 Task: Sort the products by relevance.
Action: Mouse moved to (21, 97)
Screenshot: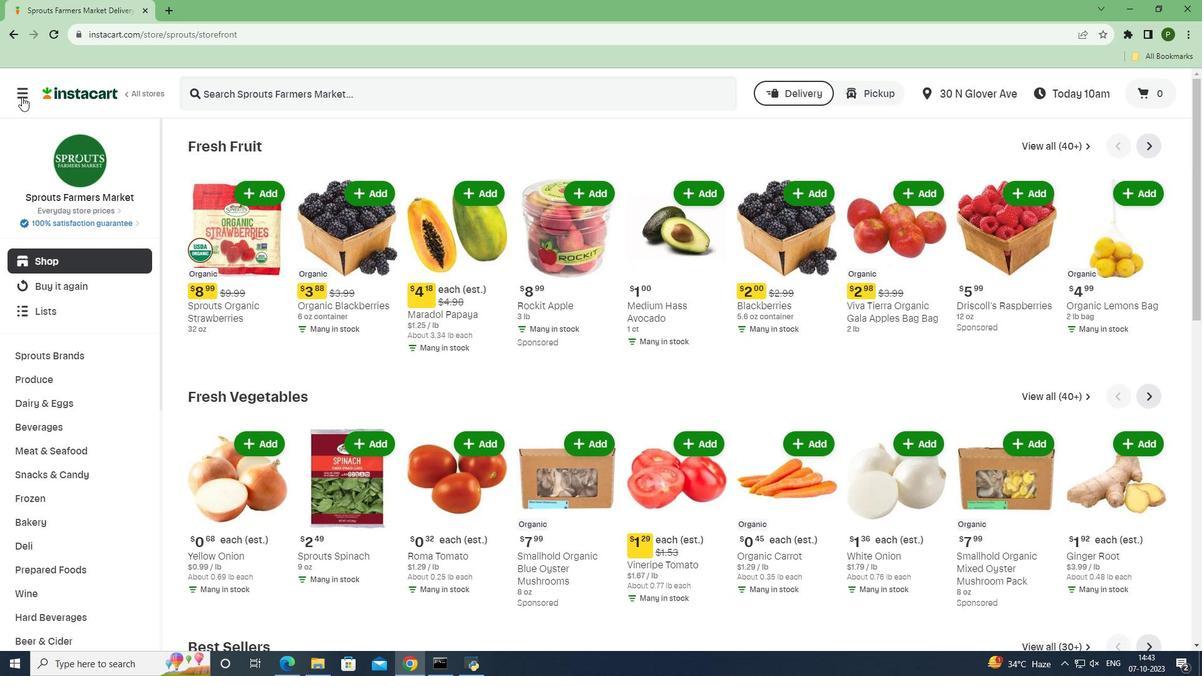 
Action: Mouse pressed left at (21, 97)
Screenshot: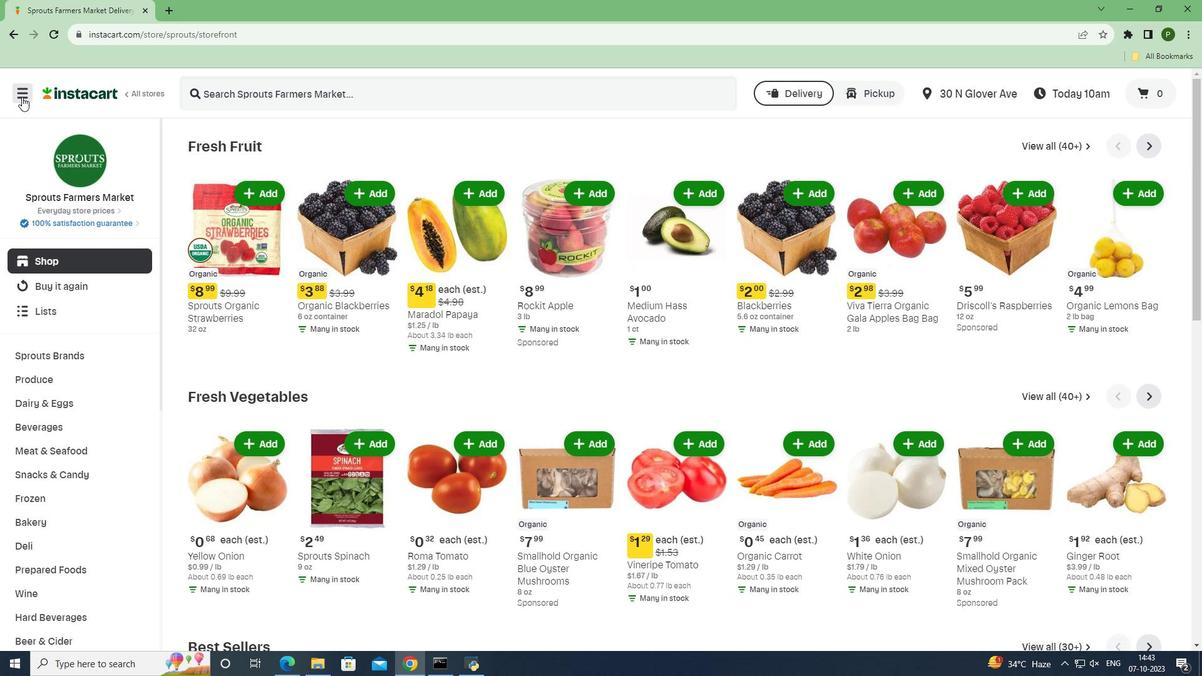 
Action: Mouse moved to (38, 325)
Screenshot: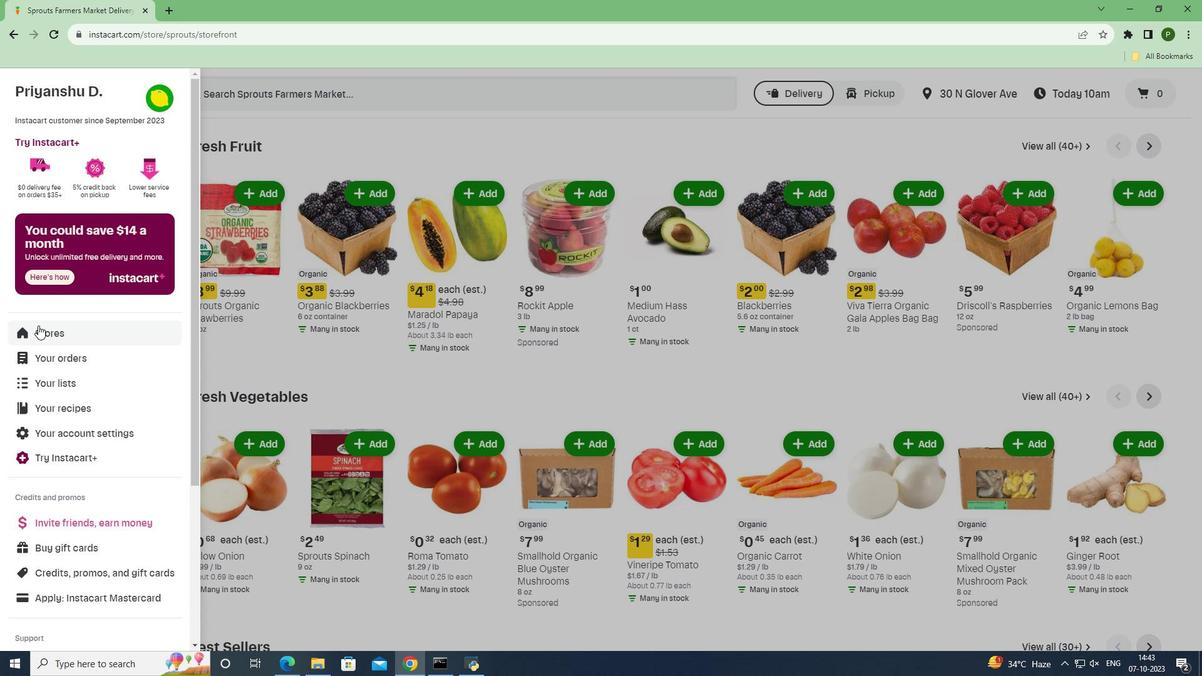 
Action: Mouse pressed left at (38, 325)
Screenshot: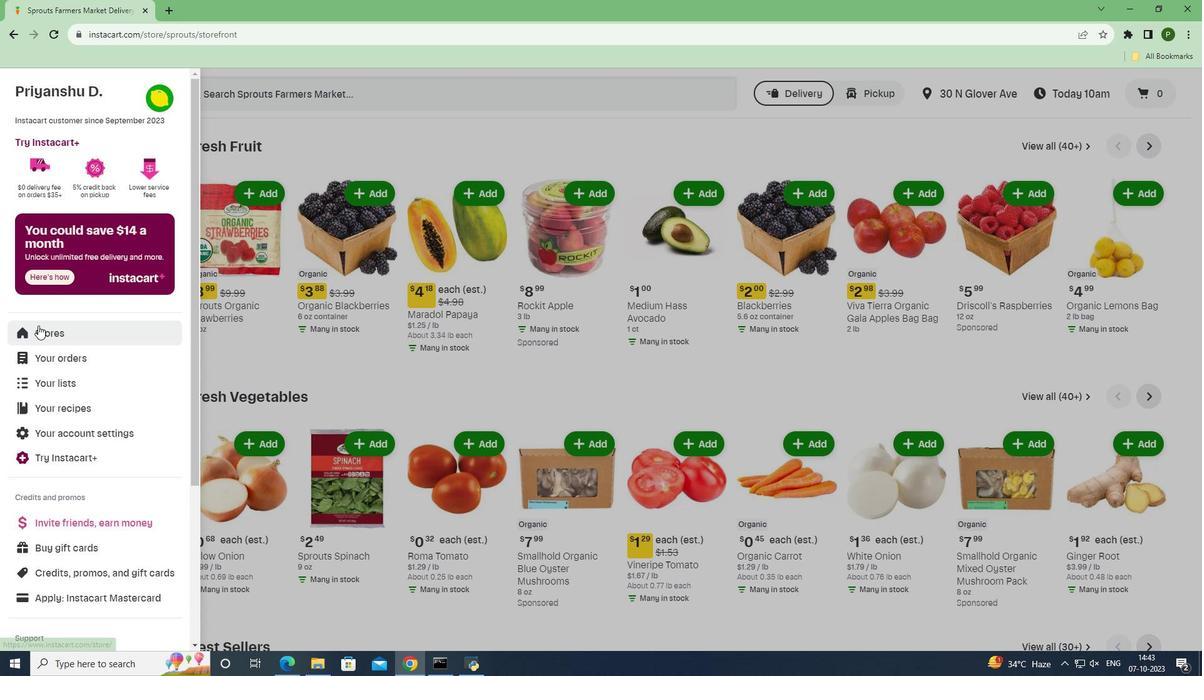 
Action: Mouse moved to (291, 149)
Screenshot: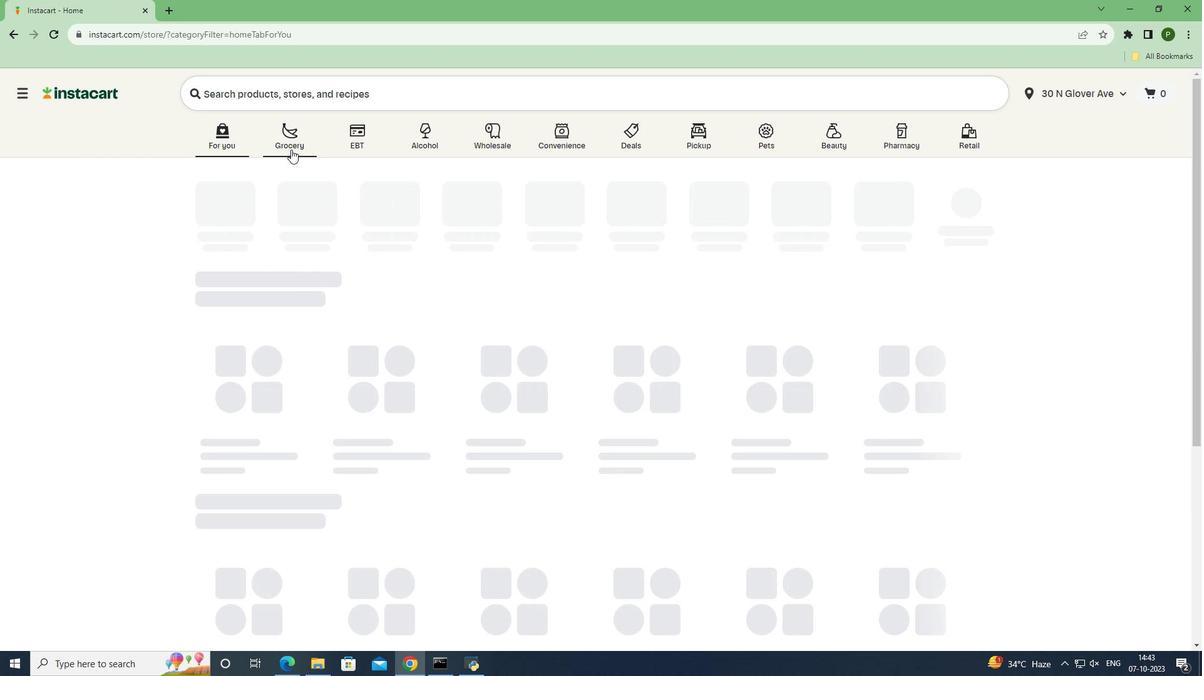 
Action: Mouse pressed left at (291, 149)
Screenshot: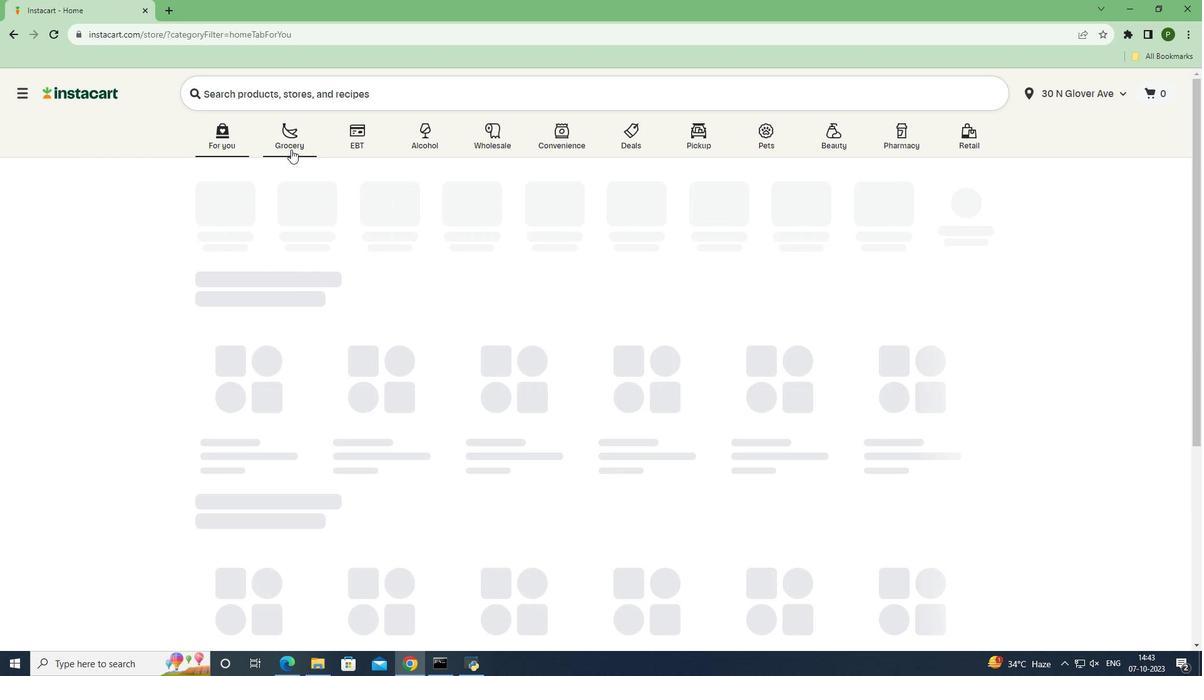 
Action: Mouse moved to (503, 289)
Screenshot: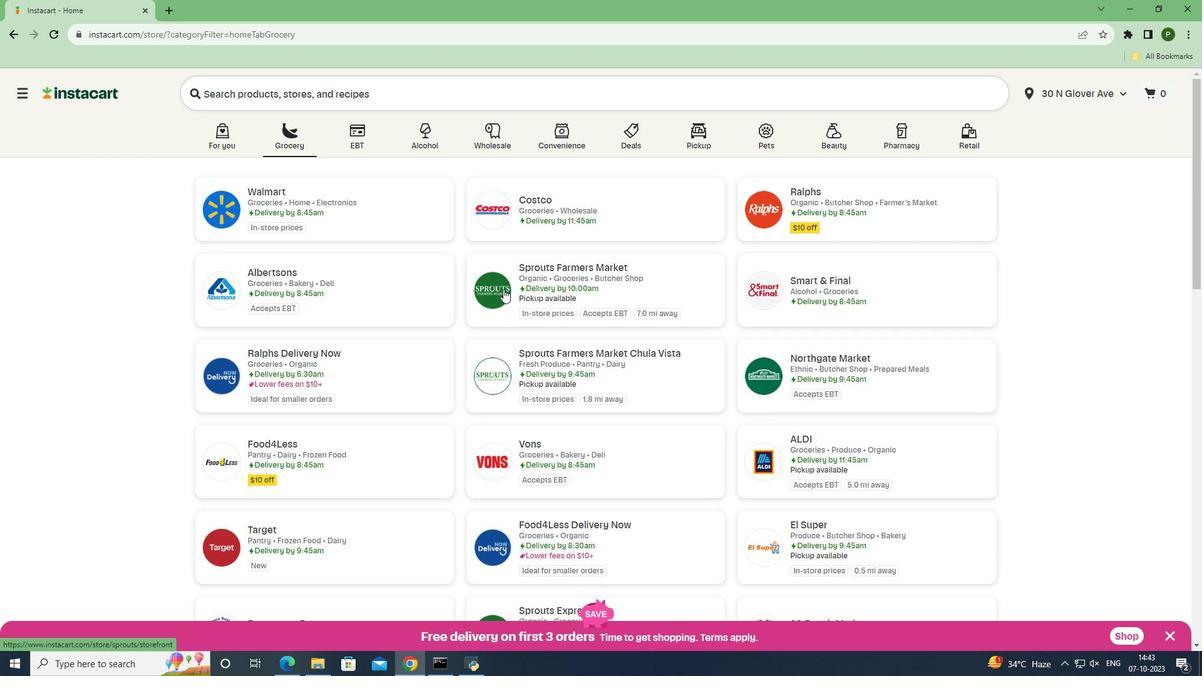 
Action: Mouse pressed left at (503, 289)
Screenshot: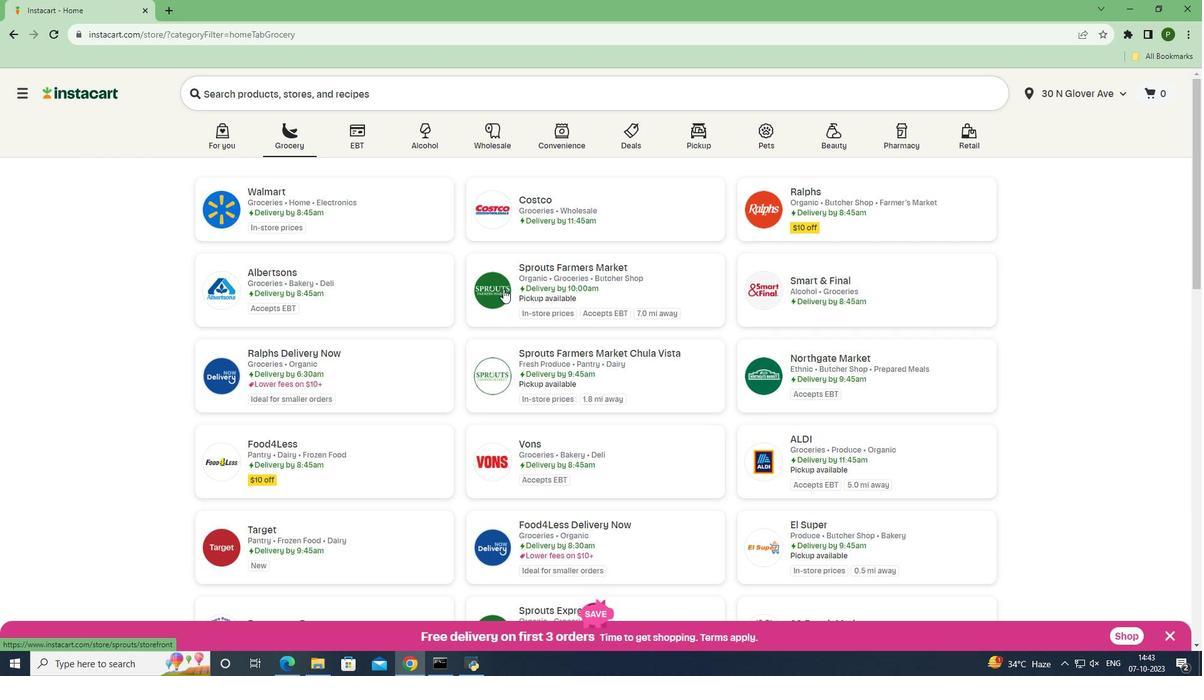 
Action: Mouse moved to (116, 400)
Screenshot: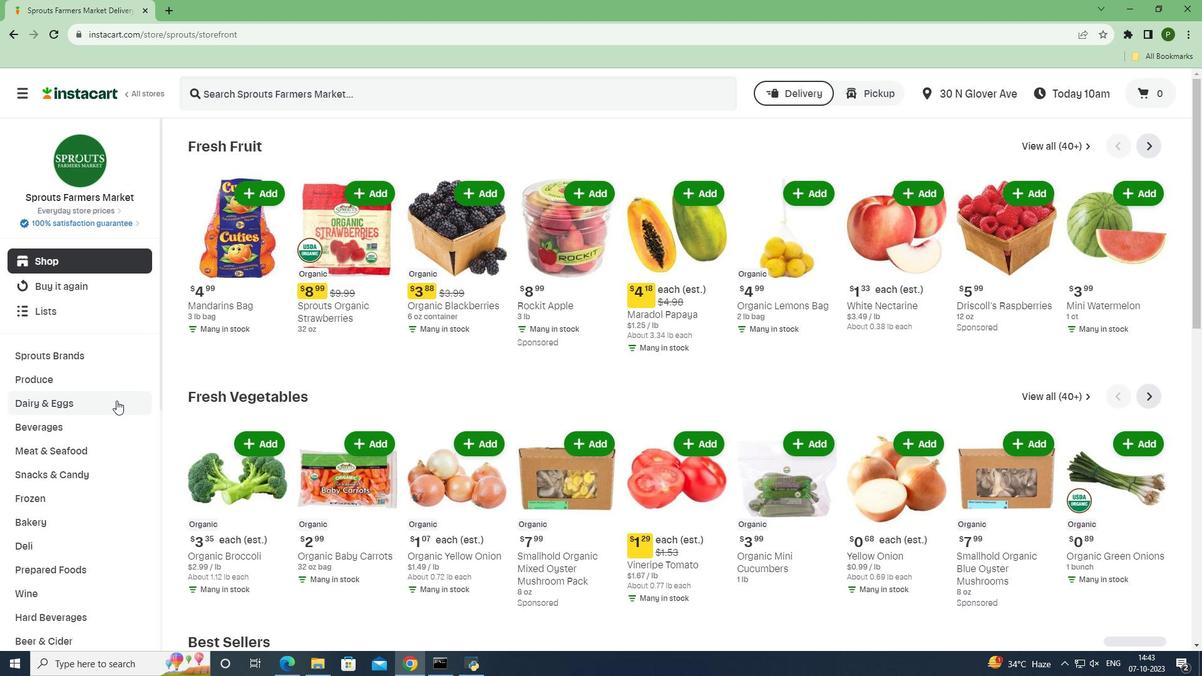 
Action: Mouse pressed left at (116, 400)
Screenshot: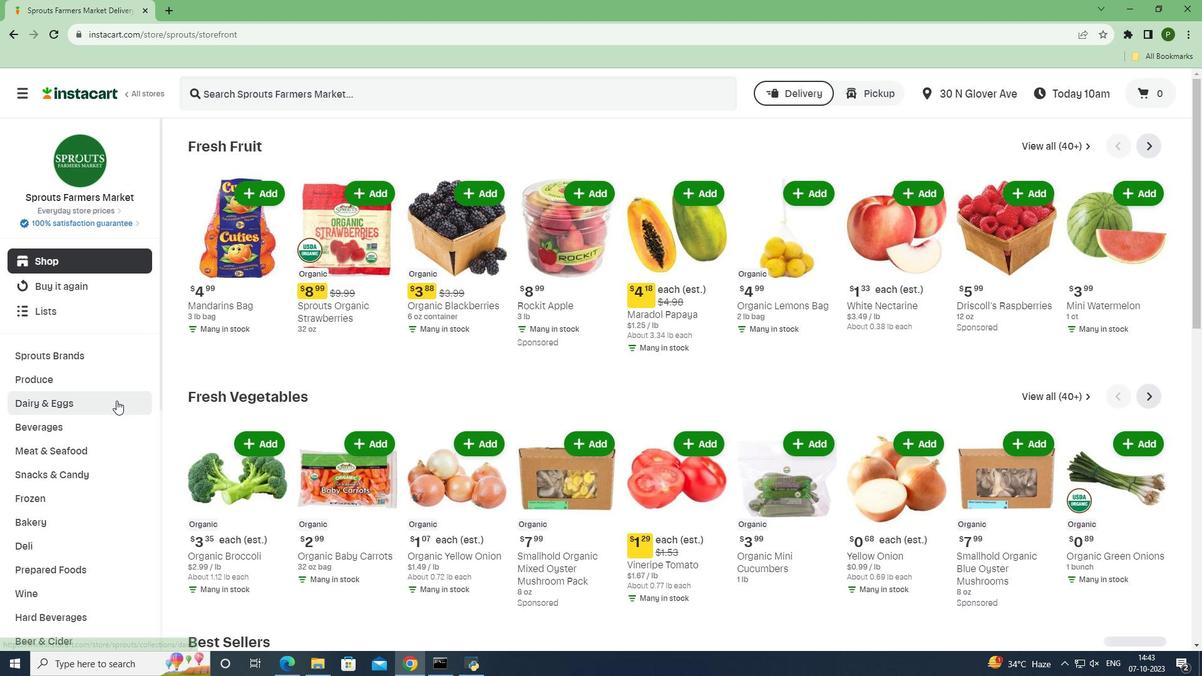 
Action: Mouse moved to (70, 498)
Screenshot: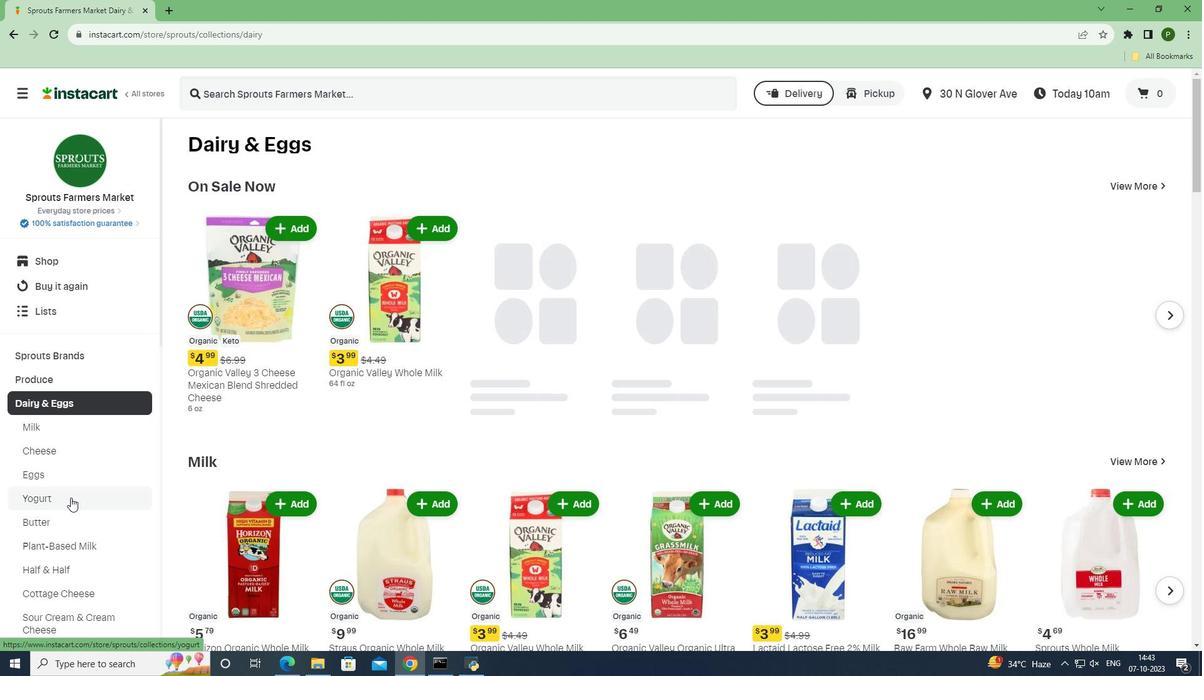 
Action: Mouse pressed left at (70, 498)
Screenshot: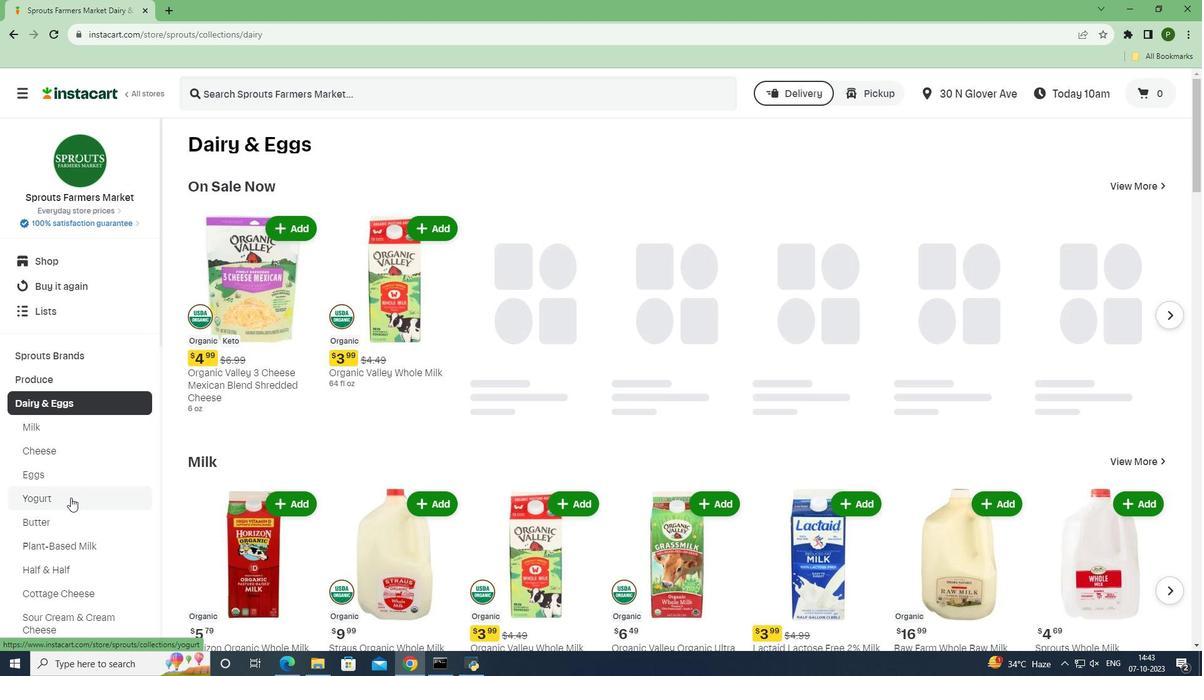 
Action: Mouse moved to (1092, 236)
Screenshot: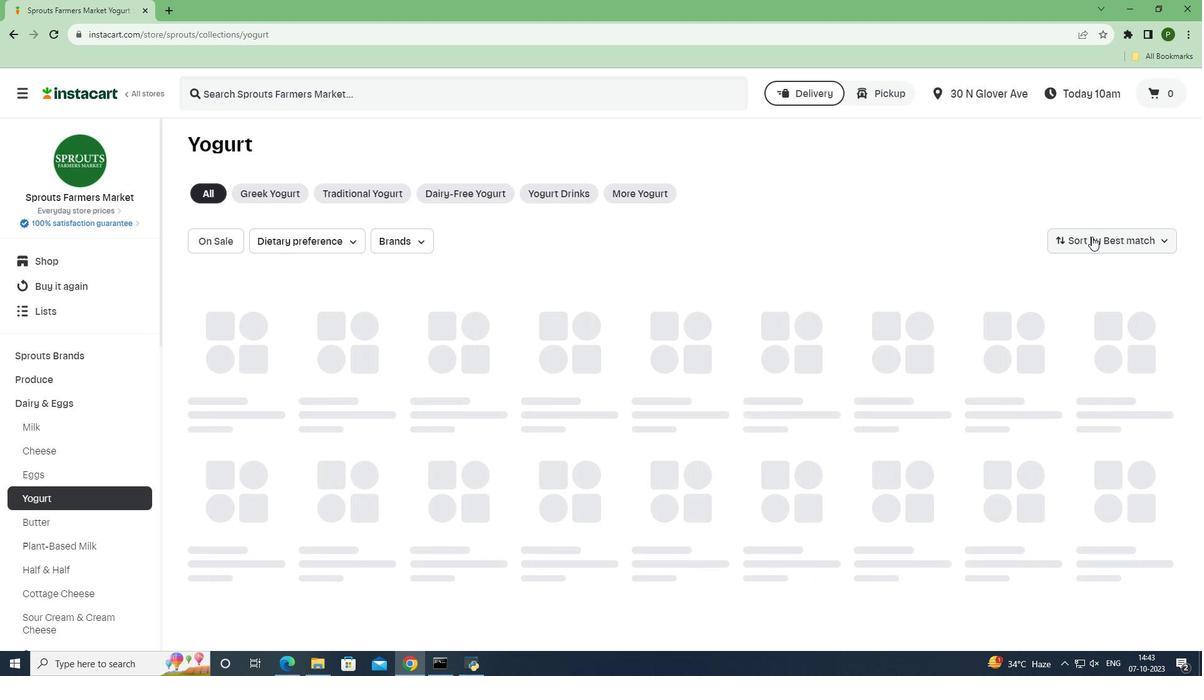 
Action: Mouse pressed left at (1092, 236)
Screenshot: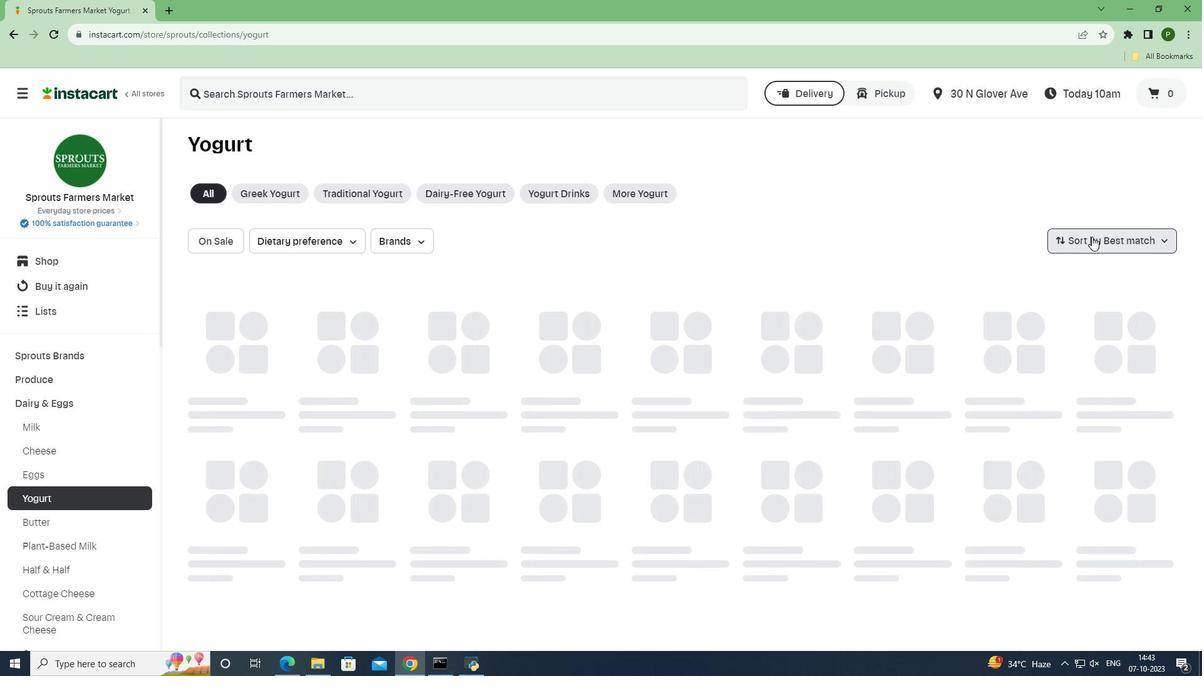 
Action: Mouse moved to (1074, 422)
Screenshot: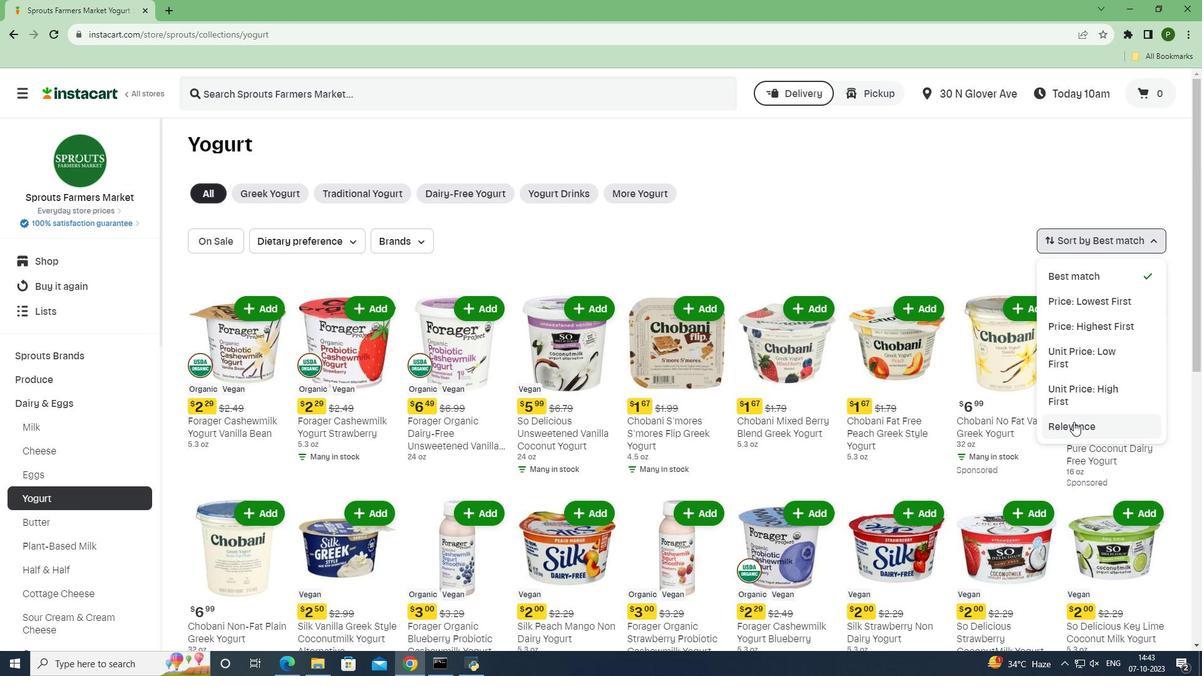 
Action: Mouse pressed left at (1074, 422)
Screenshot: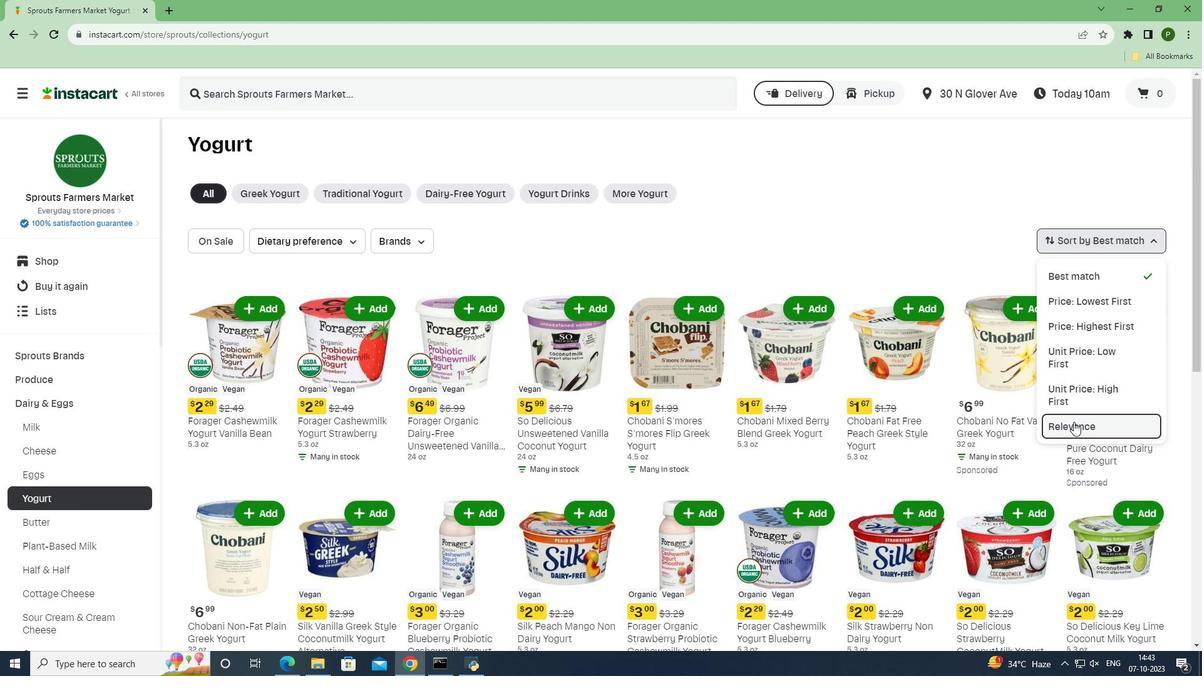 
Action: Mouse moved to (786, 372)
Screenshot: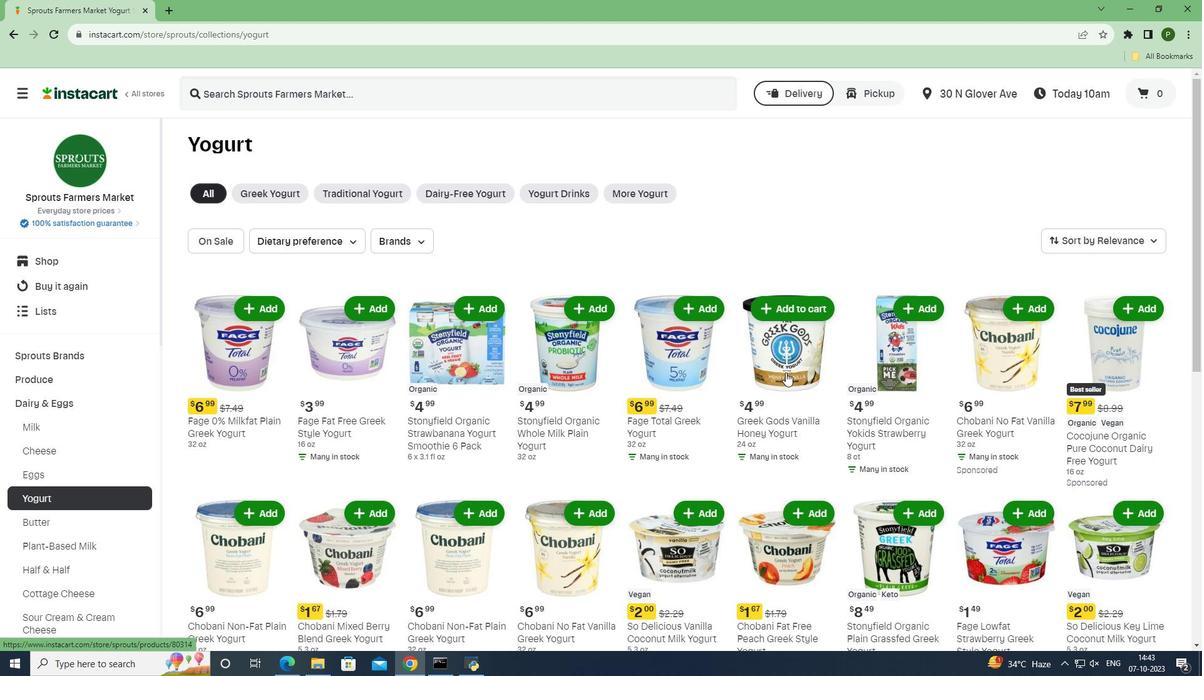 
